 Task: Select the option to keep lines together.
Action: Mouse moved to (420, 252)
Screenshot: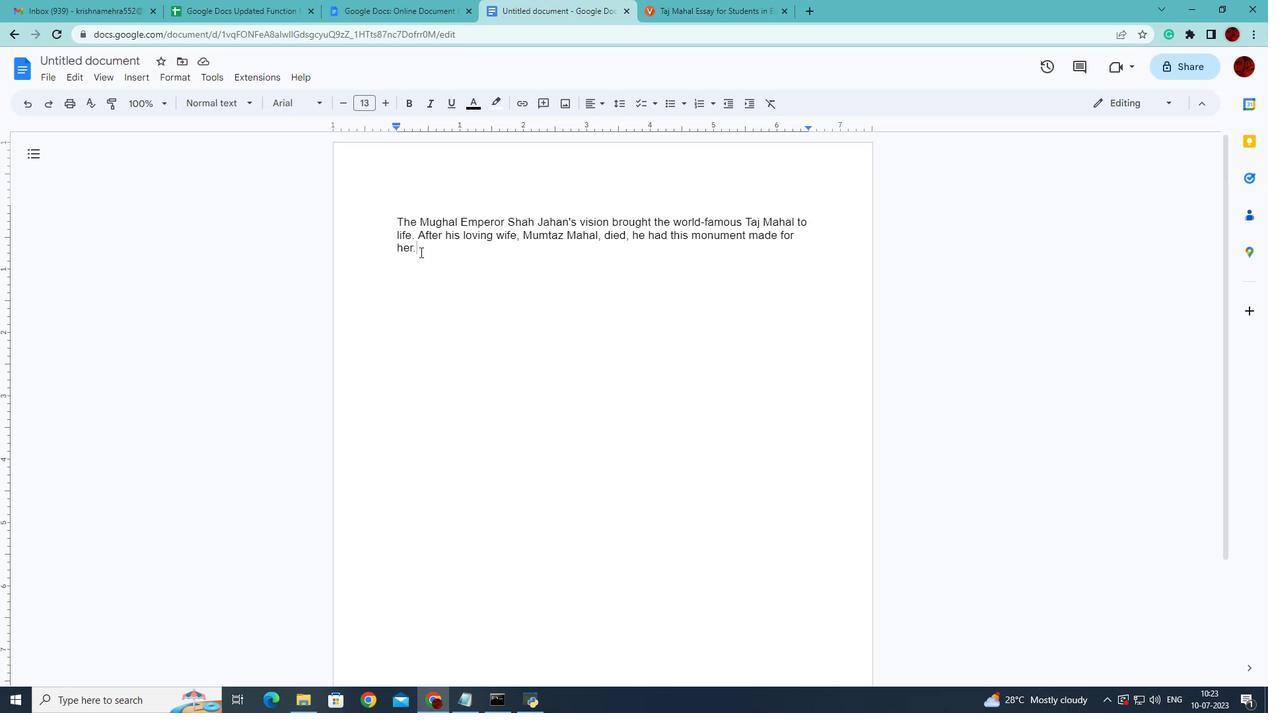 
Action: Mouse pressed left at (420, 252)
Screenshot: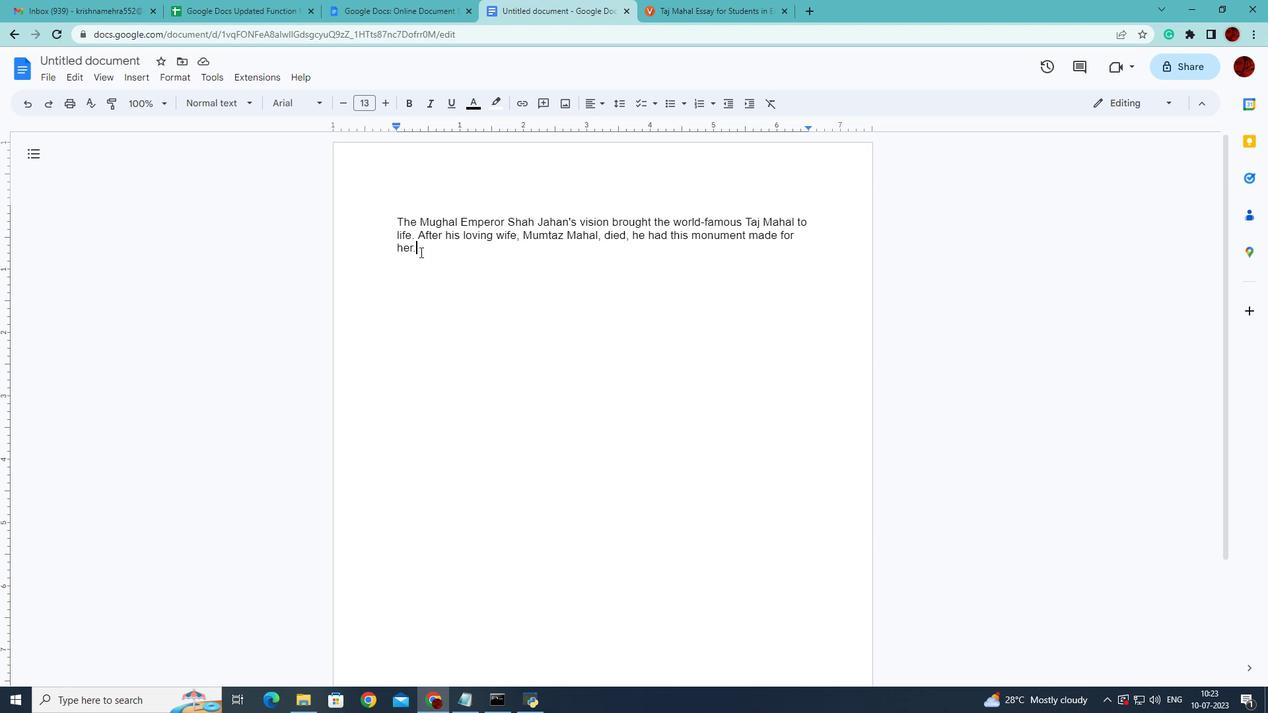 
Action: Mouse moved to (620, 100)
Screenshot: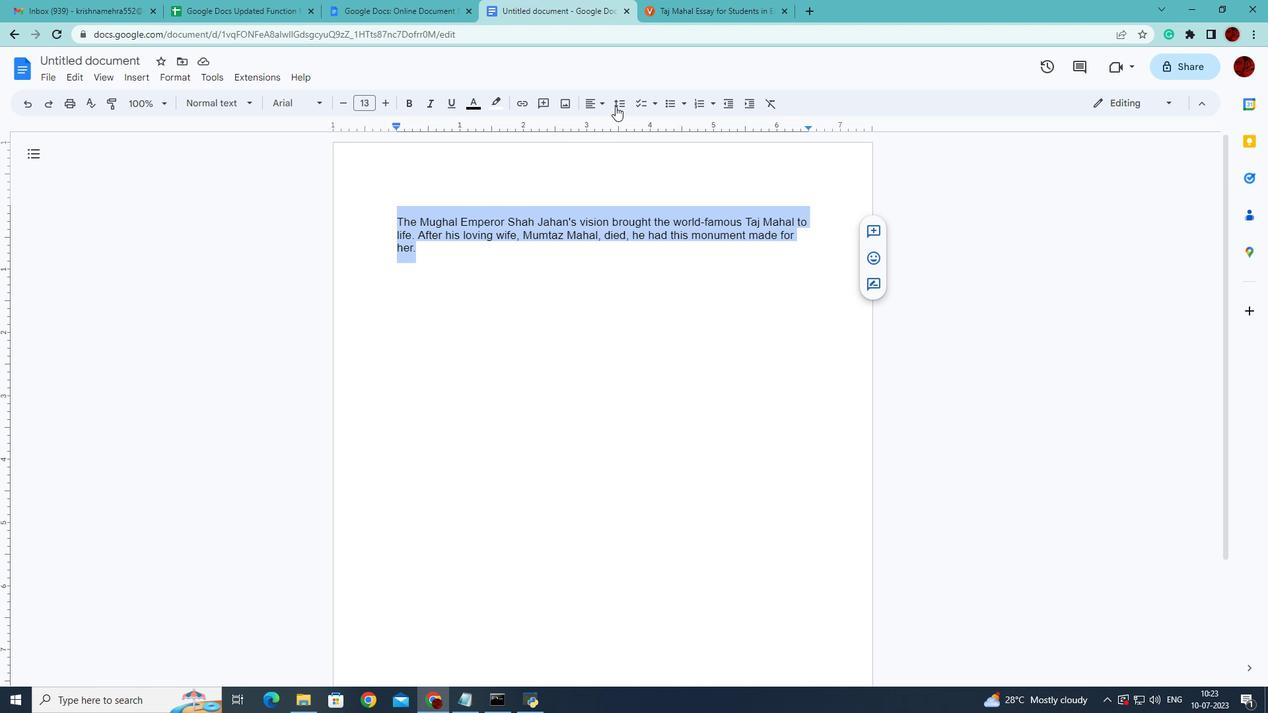 
Action: Mouse pressed left at (620, 100)
Screenshot: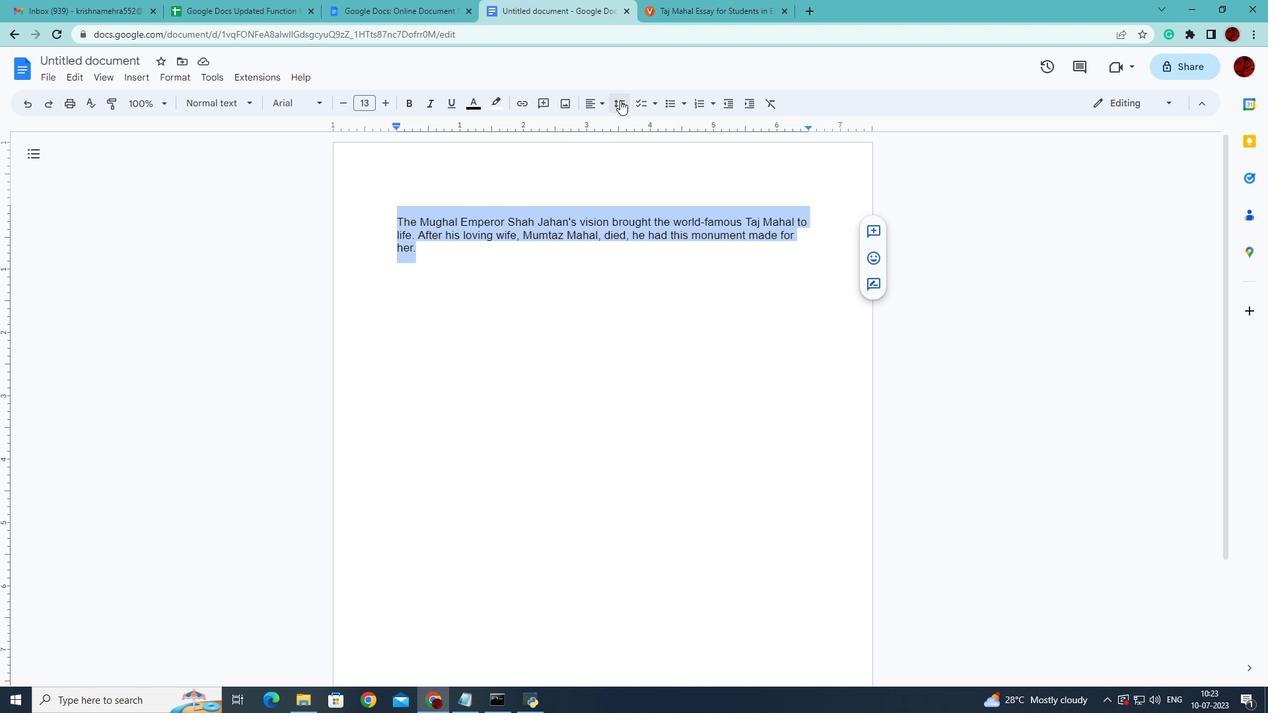 
Action: Mouse moved to (625, 331)
Screenshot: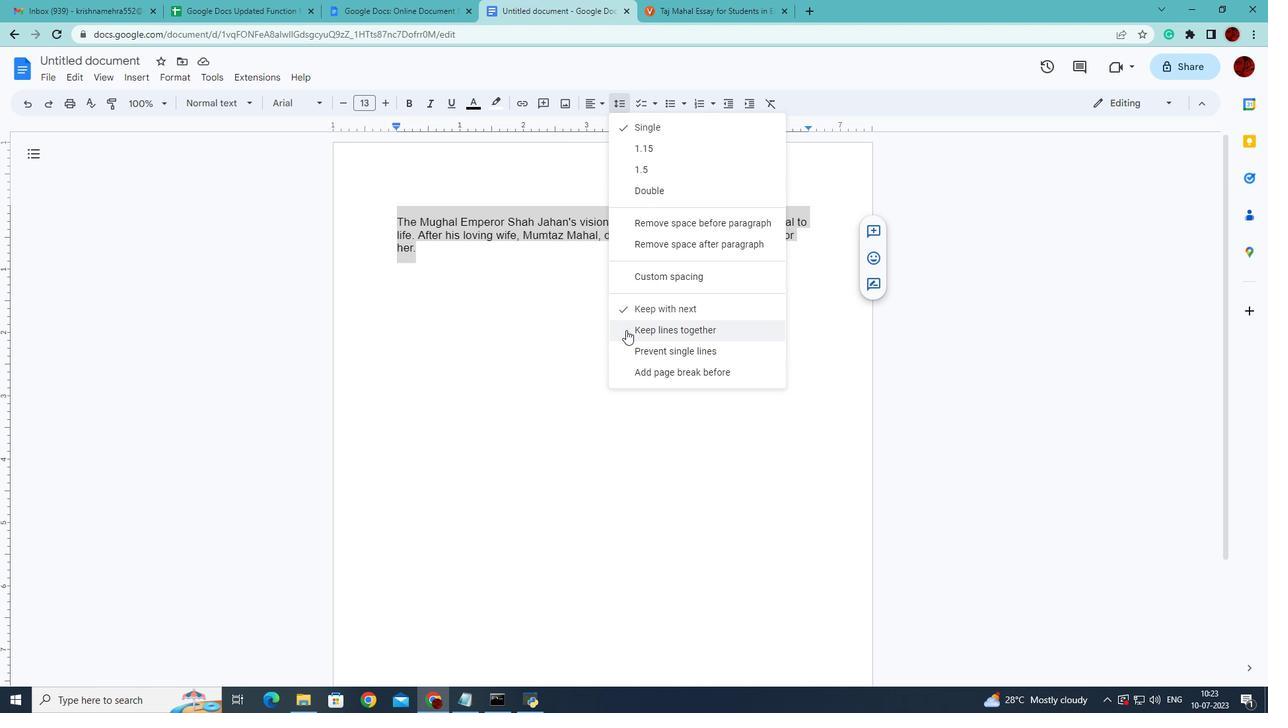 
Action: Mouse pressed left at (625, 331)
Screenshot: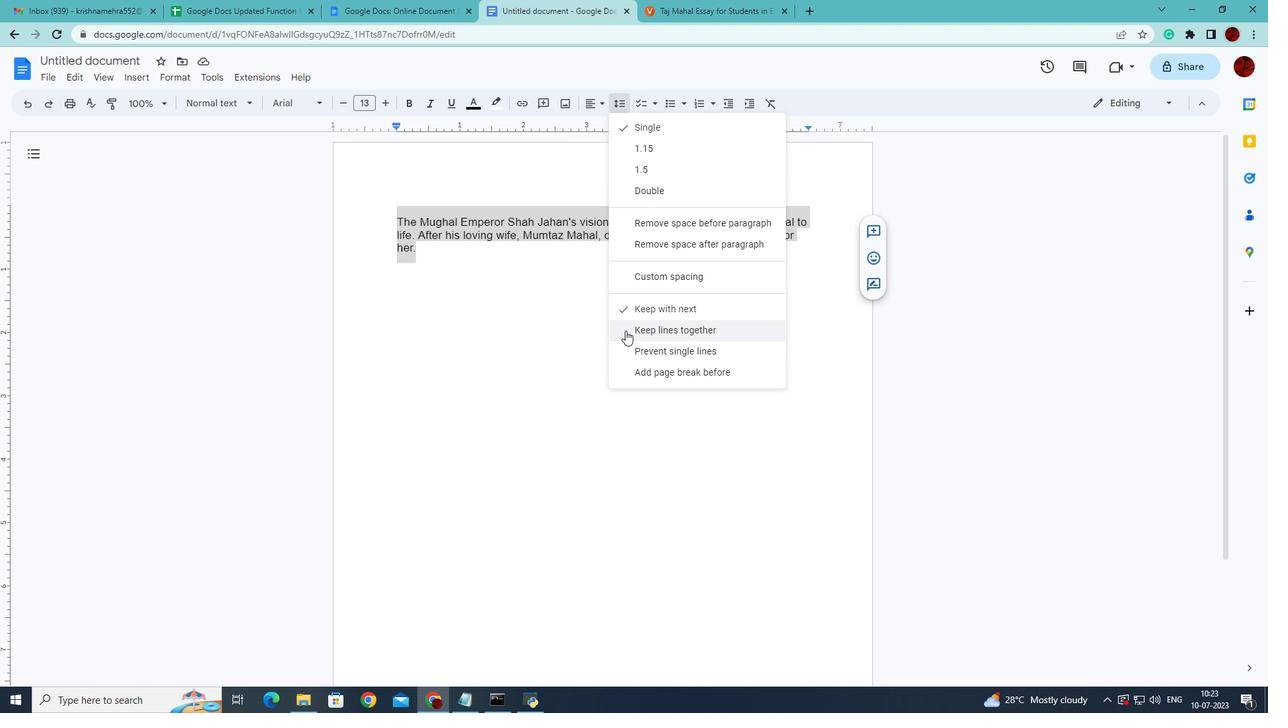 
